 Task: Create New Customer with Customer Name: Consumer Spot, Billing Address Line1: 3631 Station Street, Billing Address Line2:  Austin, Billing Address Line3:  Texas 78702, Cell Number: 920-918-2471
Action: Mouse pressed left at (191, 36)
Screenshot: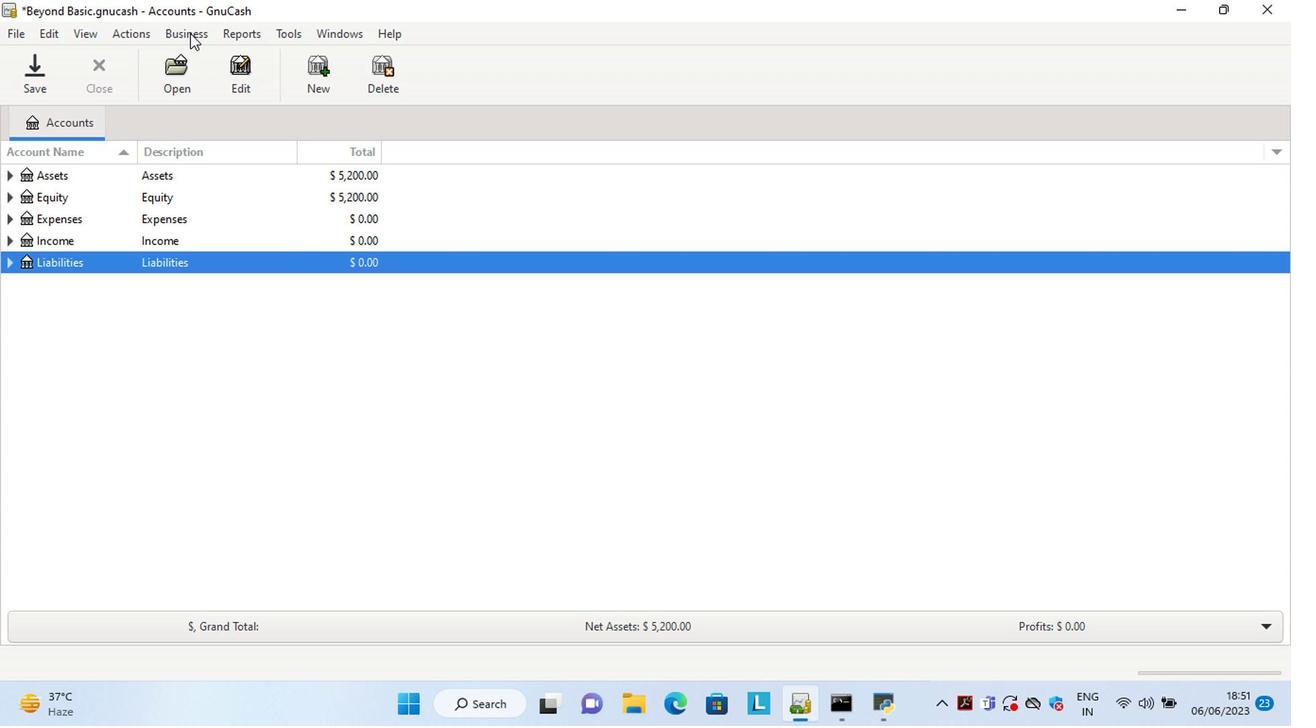 
Action: Mouse moved to (384, 81)
Screenshot: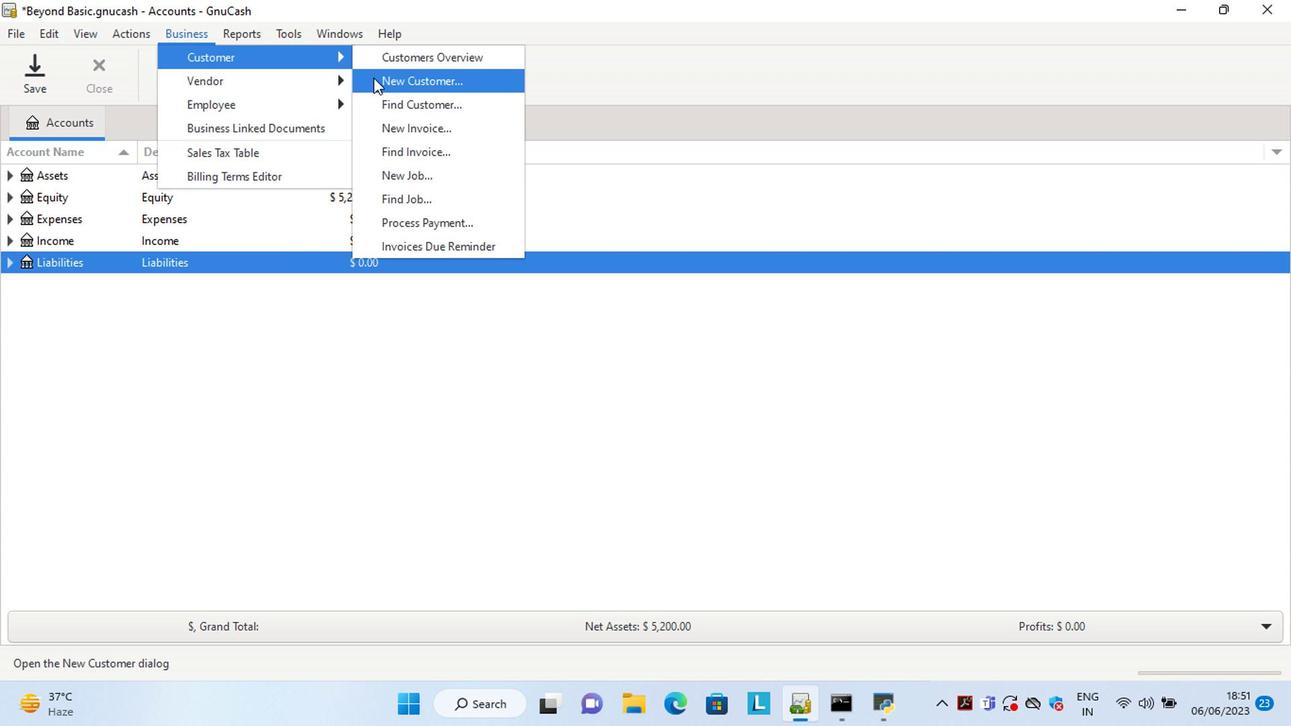 
Action: Mouse pressed left at (384, 81)
Screenshot: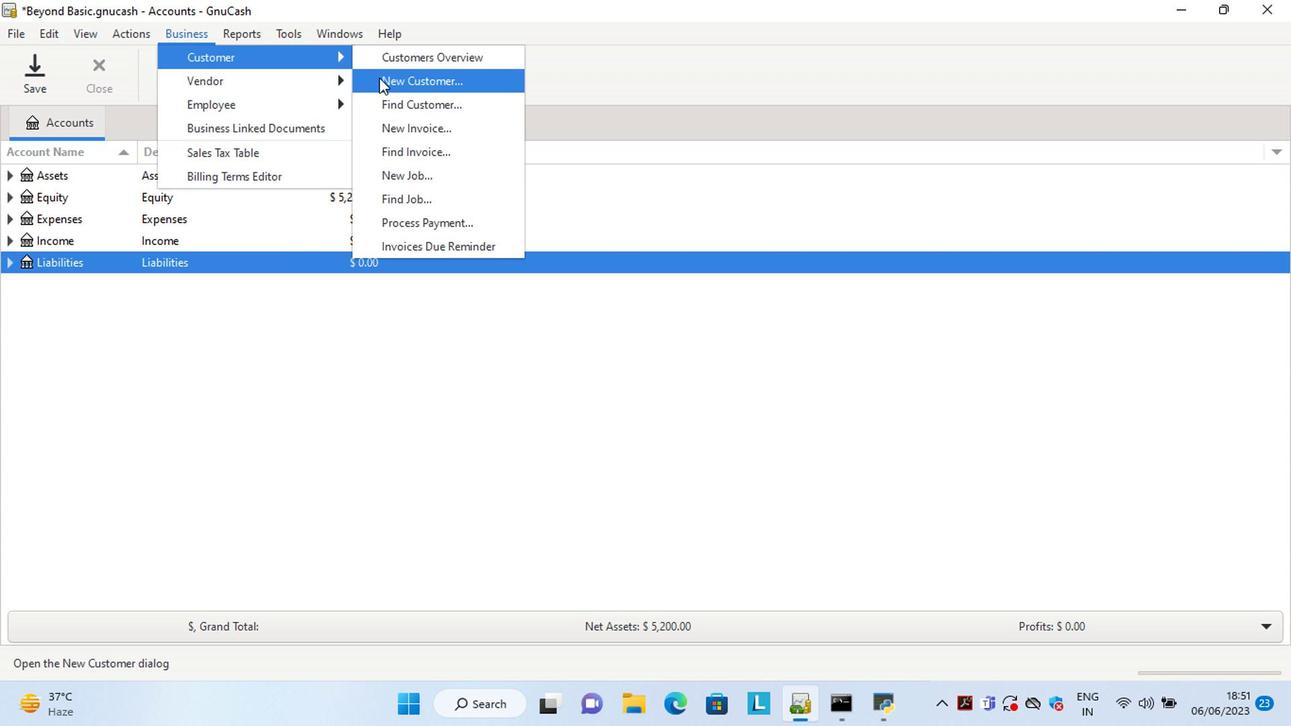 
Action: Mouse moved to (604, 207)
Screenshot: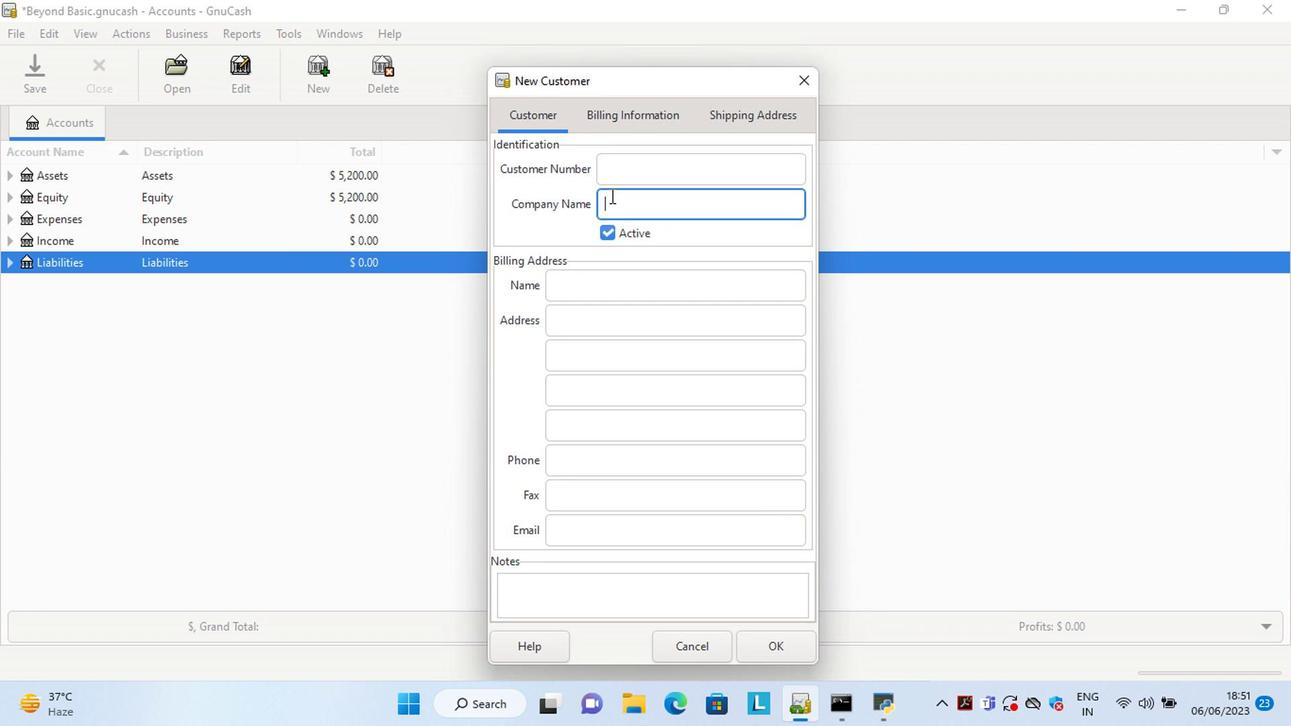 
Action: Mouse pressed left at (604, 207)
Screenshot: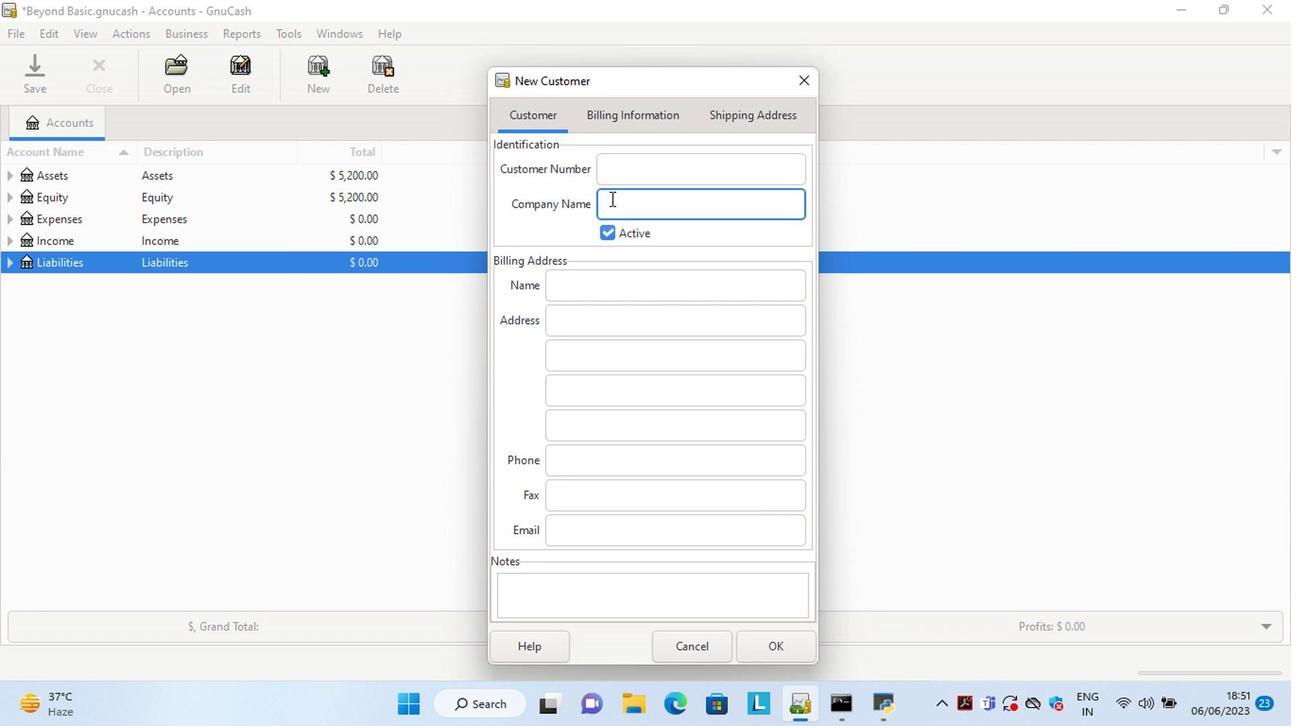 
Action: Mouse moved to (987, 359)
Screenshot: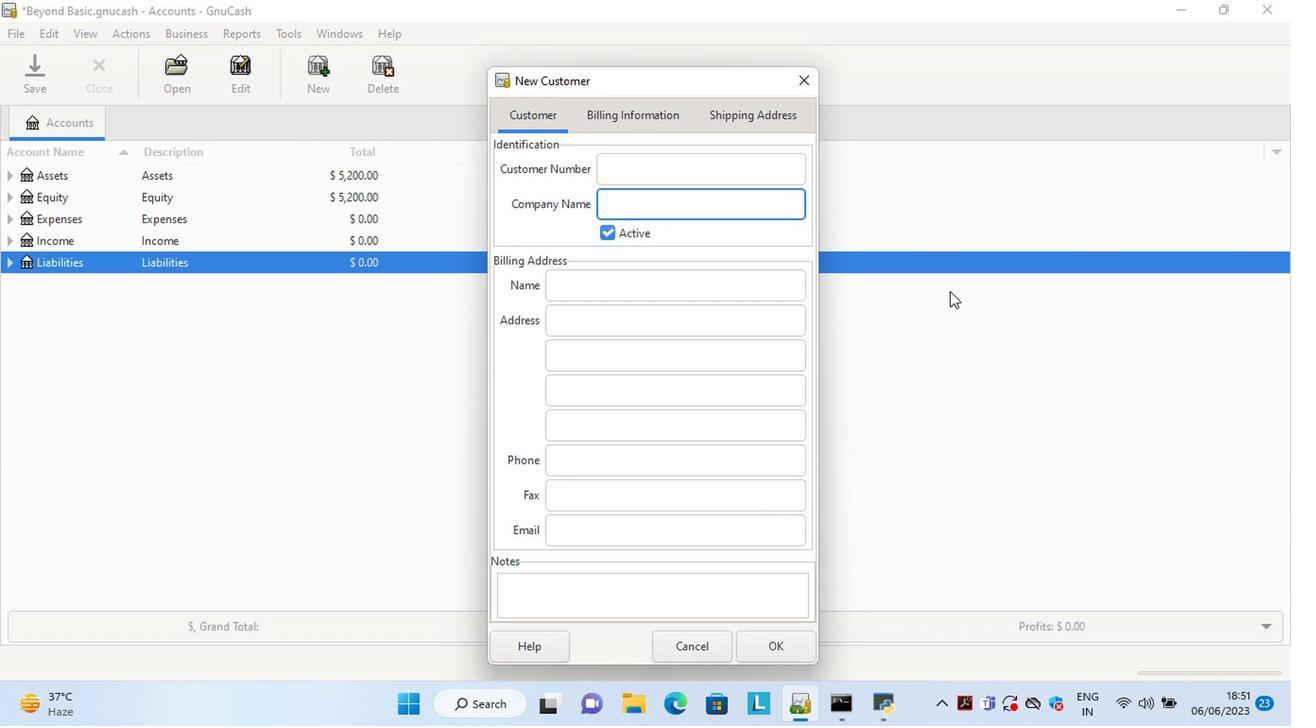 
Action: Key pressed <Key.shift>Consumer<Key.space><Key.shift>Spot<Key.tab><Key.tab><Key.tab>3631<Key.tab><Key.up><Key.right><Key.space><Key.shift>Station<Key.space><Key.shift>Street<Key.tab><Key.shift>A<Key.tab>t<Key.tab><Key.tab>920-918-2471
Screenshot: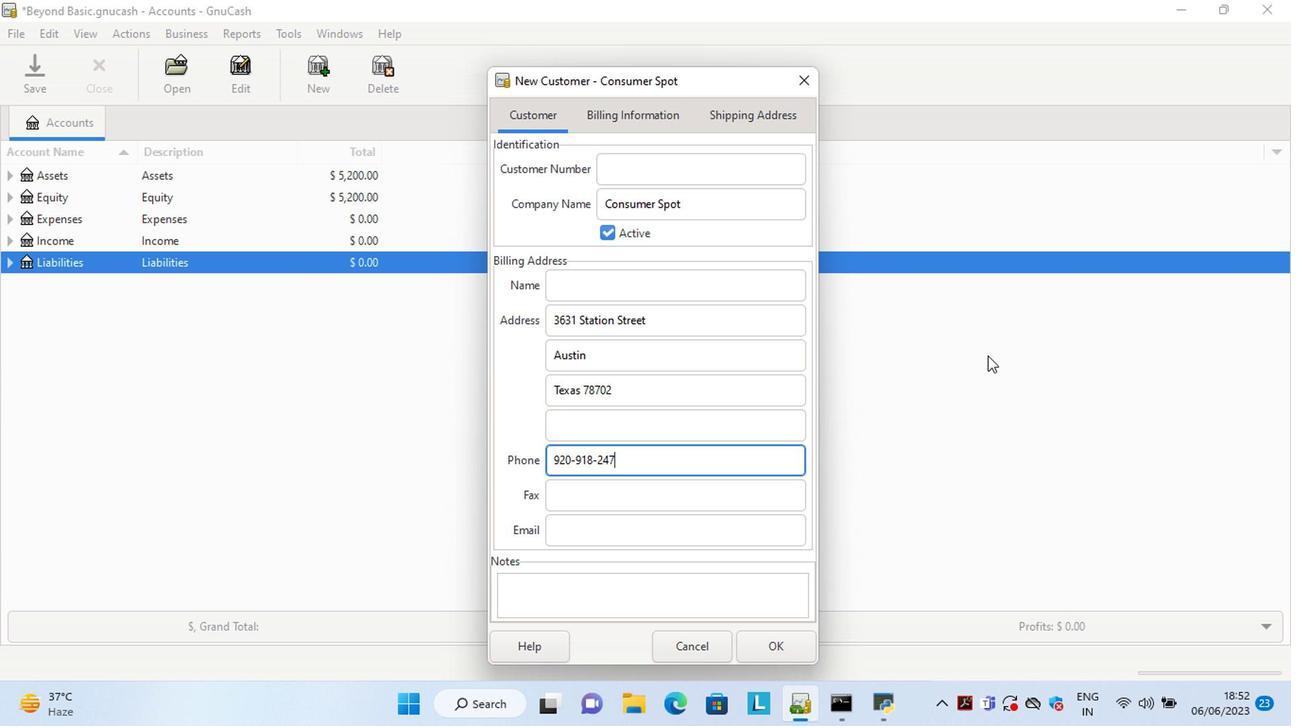
Action: Mouse moved to (772, 643)
Screenshot: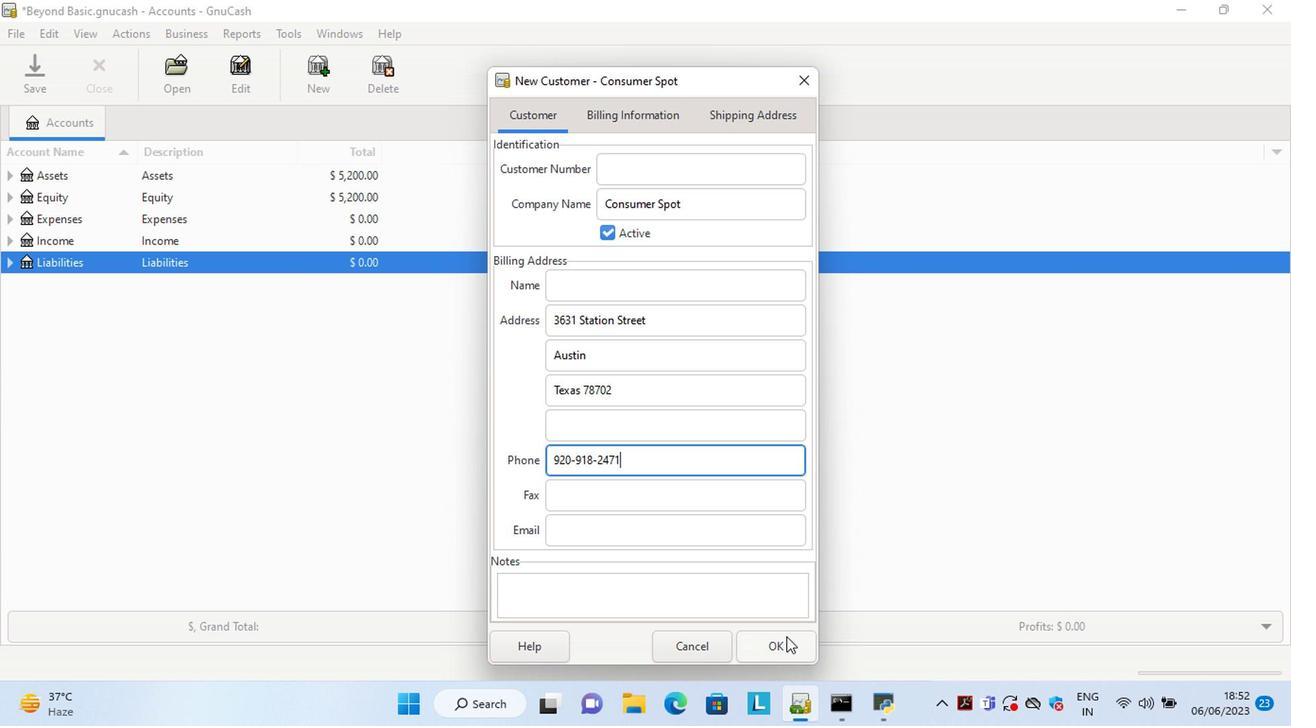 
Action: Mouse pressed left at (772, 643)
Screenshot: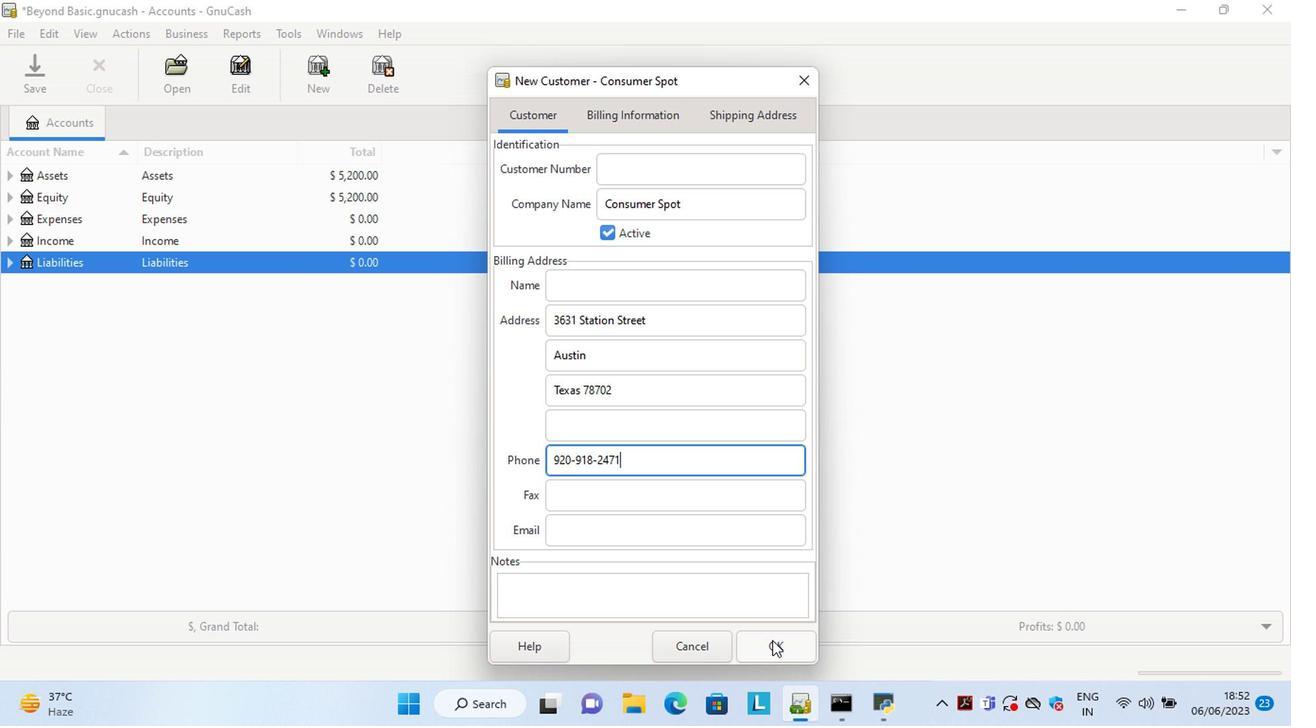 
